 Task: Add Checklist CL0012 to Card Card0012 in Board Board0003 in Development in Trello
Action: Mouse moved to (520, 46)
Screenshot: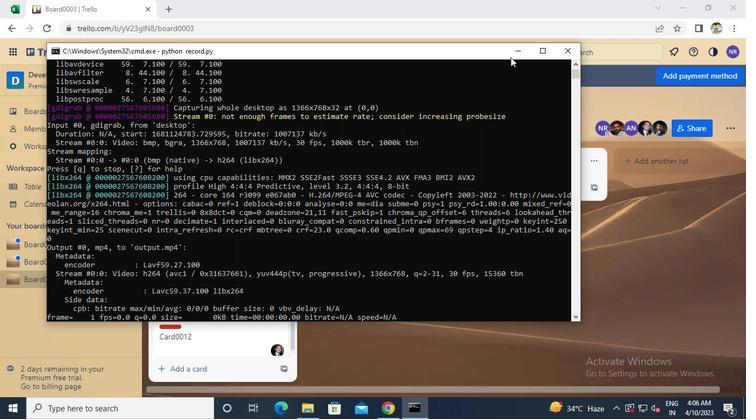 
Action: Mouse pressed left at (520, 46)
Screenshot: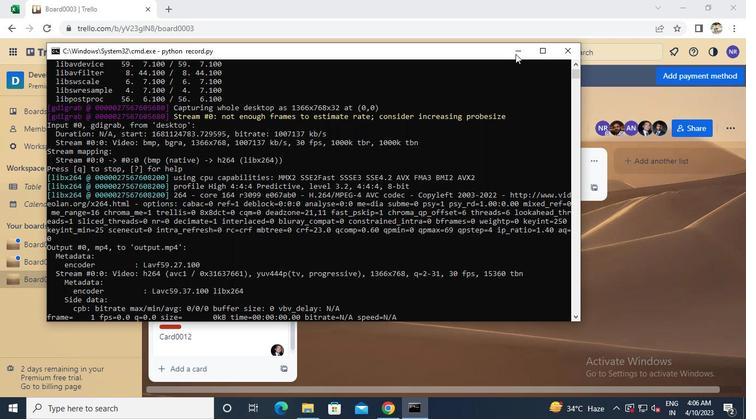 
Action: Mouse moved to (203, 333)
Screenshot: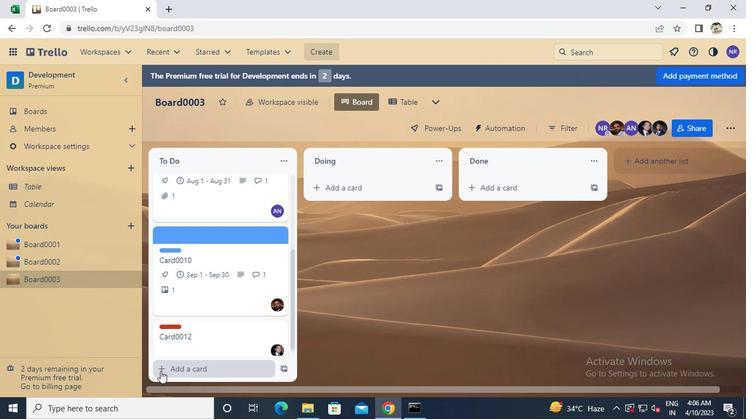 
Action: Mouse pressed left at (203, 333)
Screenshot: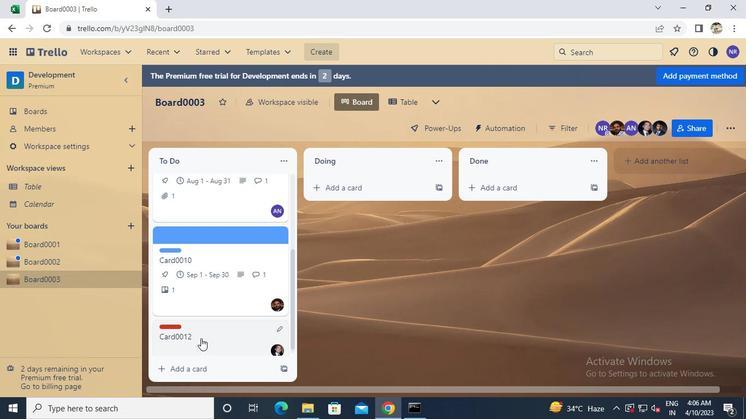 
Action: Mouse moved to (506, 220)
Screenshot: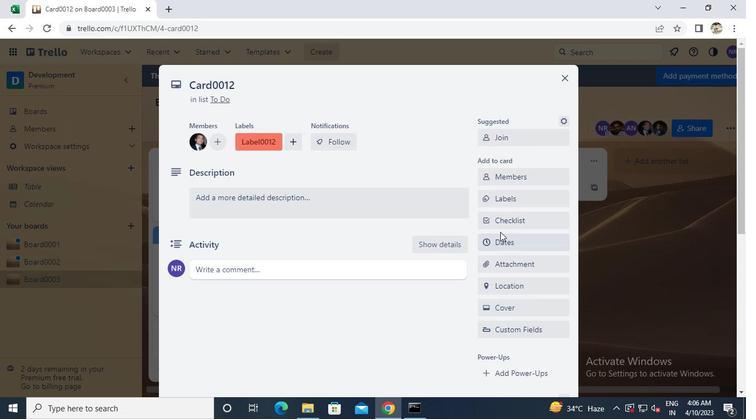 
Action: Mouse pressed left at (506, 220)
Screenshot: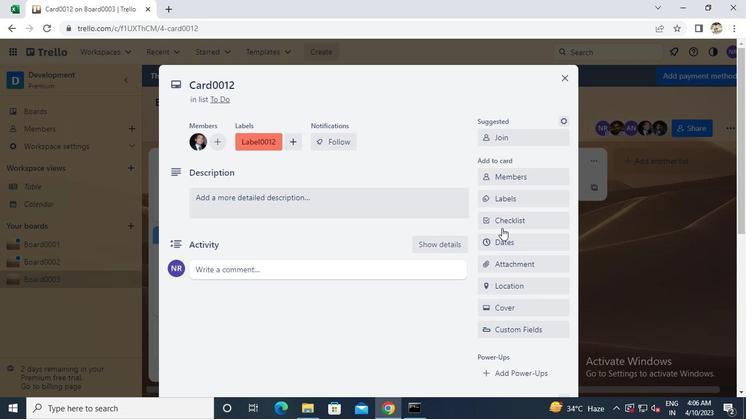 
Action: Keyboard Key.caps_lock
Screenshot: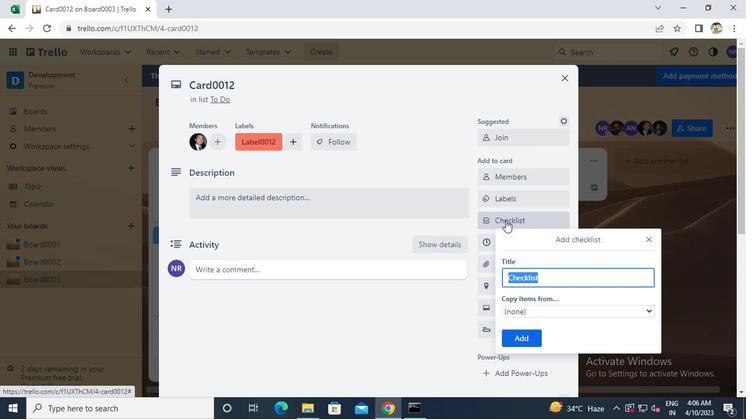 
Action: Keyboard c
Screenshot: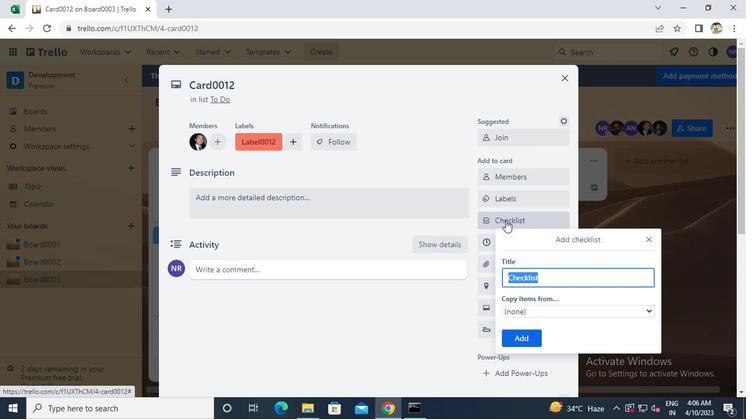 
Action: Mouse moved to (506, 220)
Screenshot: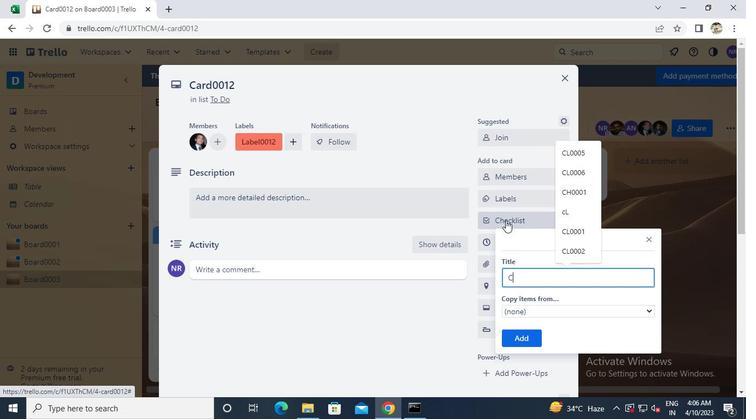 
Action: Keyboard l
Screenshot: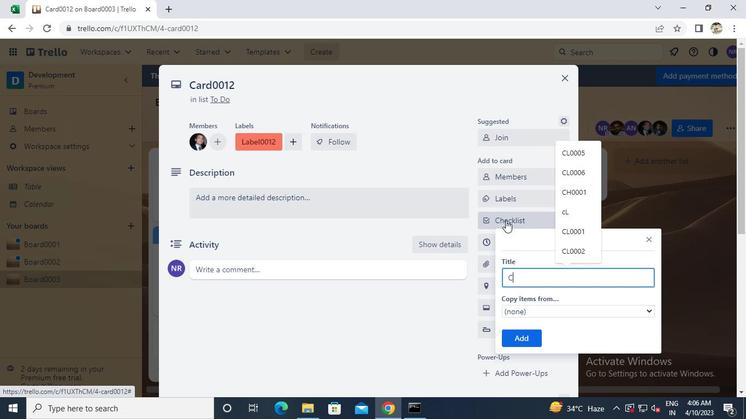 
Action: Keyboard 0
Screenshot: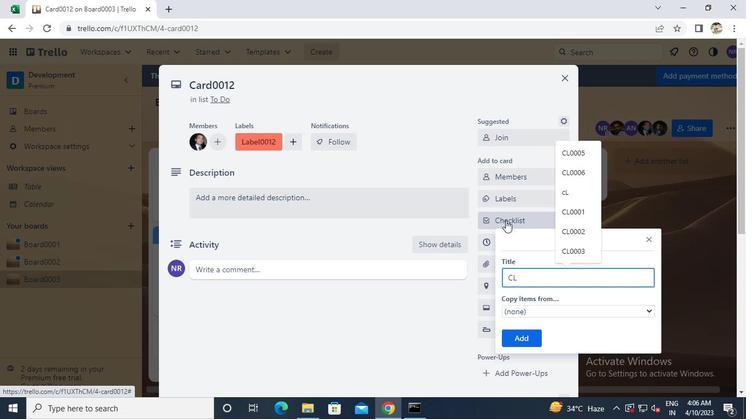 
Action: Keyboard 0
Screenshot: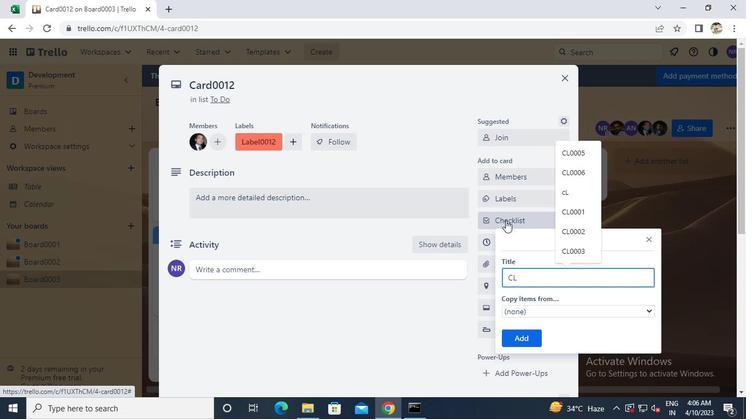 
Action: Keyboard 1
Screenshot: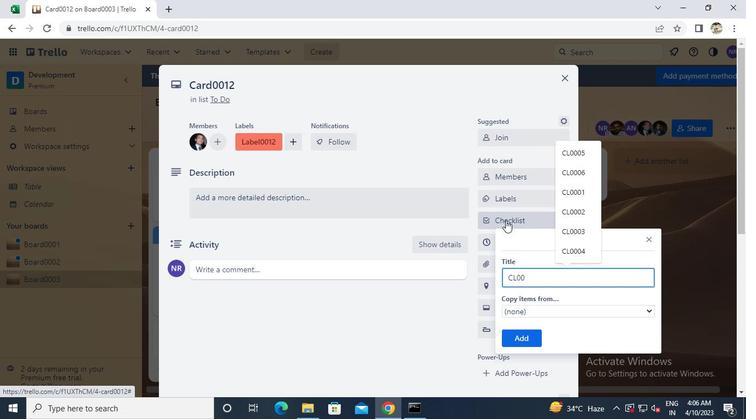 
Action: Keyboard 2
Screenshot: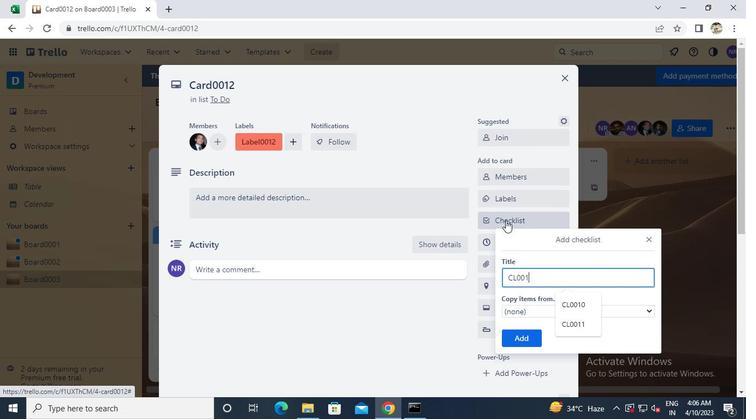 
Action: Mouse moved to (518, 338)
Screenshot: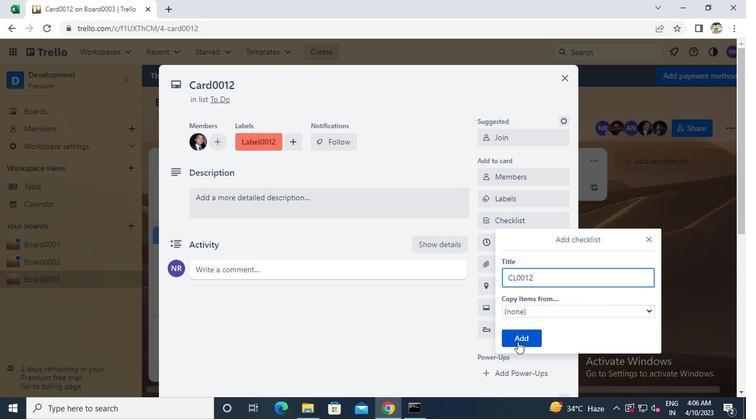 
Action: Mouse pressed left at (518, 338)
Screenshot: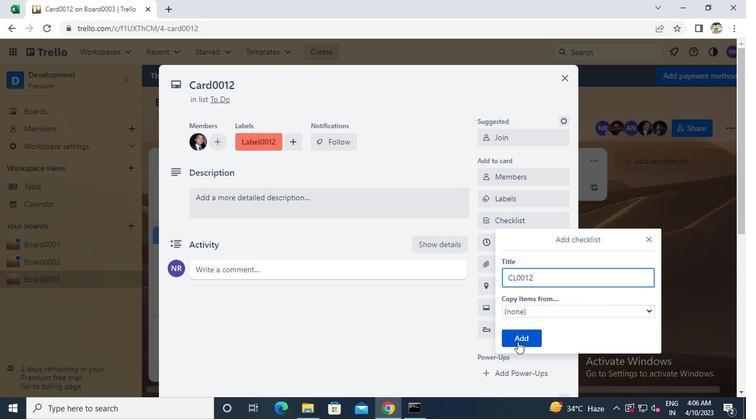 
Action: Mouse moved to (571, 79)
Screenshot: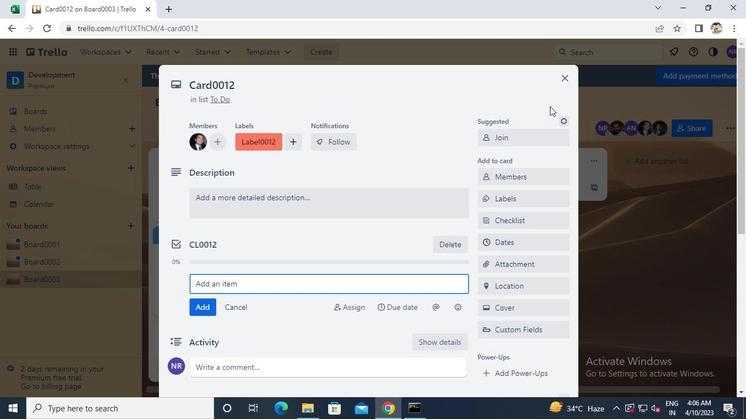 
Action: Mouse pressed left at (571, 79)
Screenshot: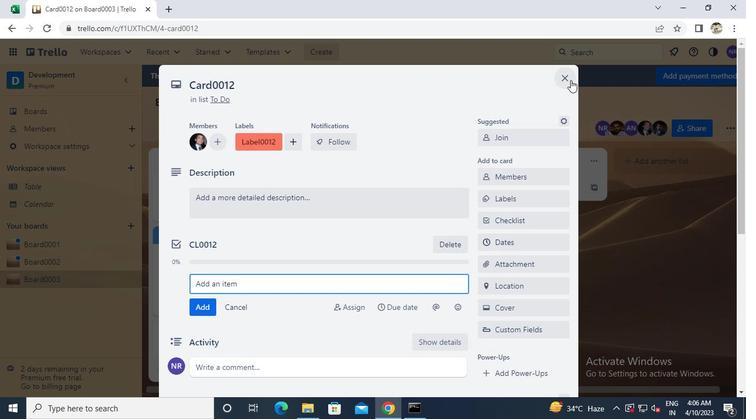 
Action: Mouse moved to (419, 406)
Screenshot: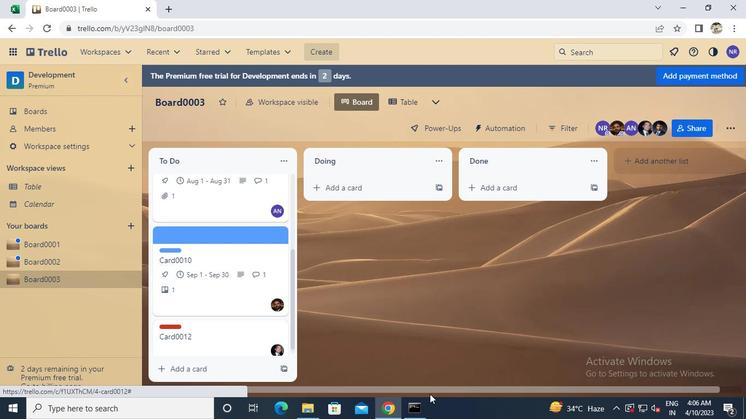 
Action: Mouse pressed left at (419, 406)
Screenshot: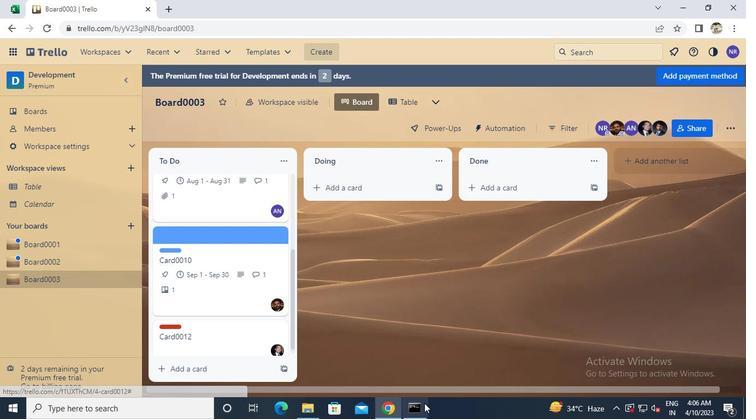 
Action: Mouse moved to (563, 48)
Screenshot: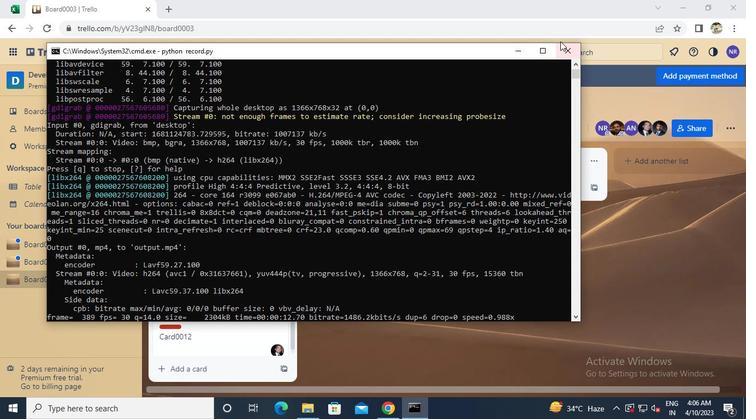 
Action: Mouse pressed left at (563, 48)
Screenshot: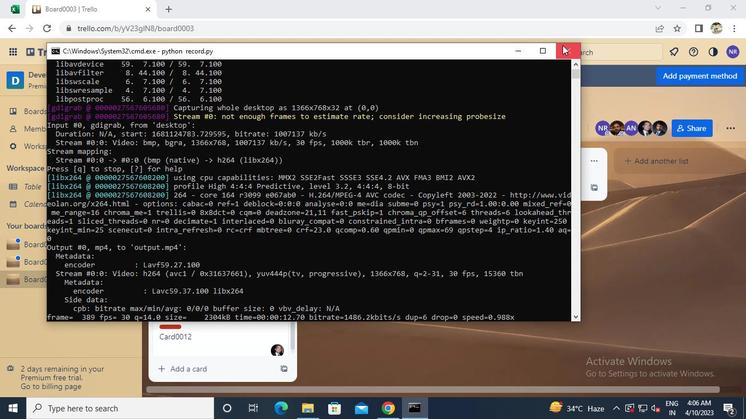 
